 Task: Make in the project AgileHarbor an epic 'IT Capacity Management Process Improvement'. Create in the project AgileHarbor an epic 'IT Availability Management Process Improvement'. Add in the project AgileHarbor an epic 'IT Financial Management Process Improvement'
Action: Mouse moved to (159, 51)
Screenshot: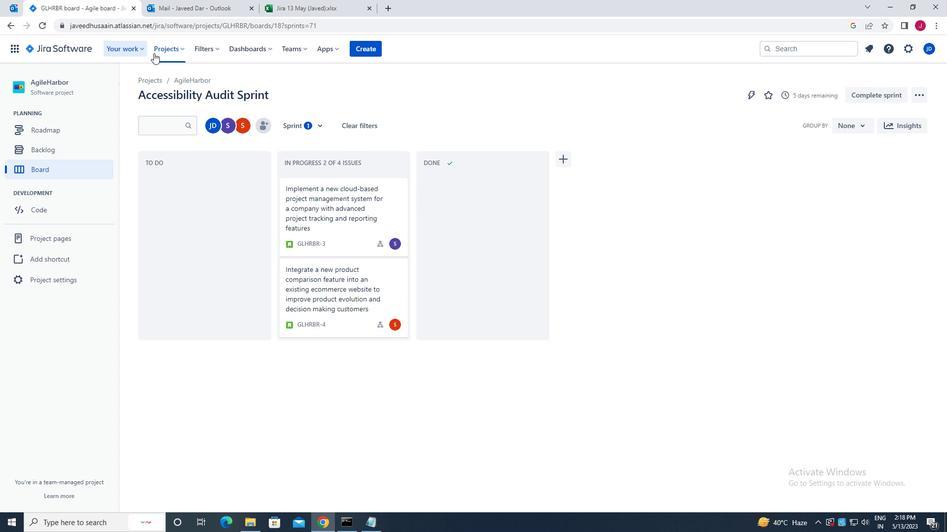 
Action: Mouse pressed left at (159, 51)
Screenshot: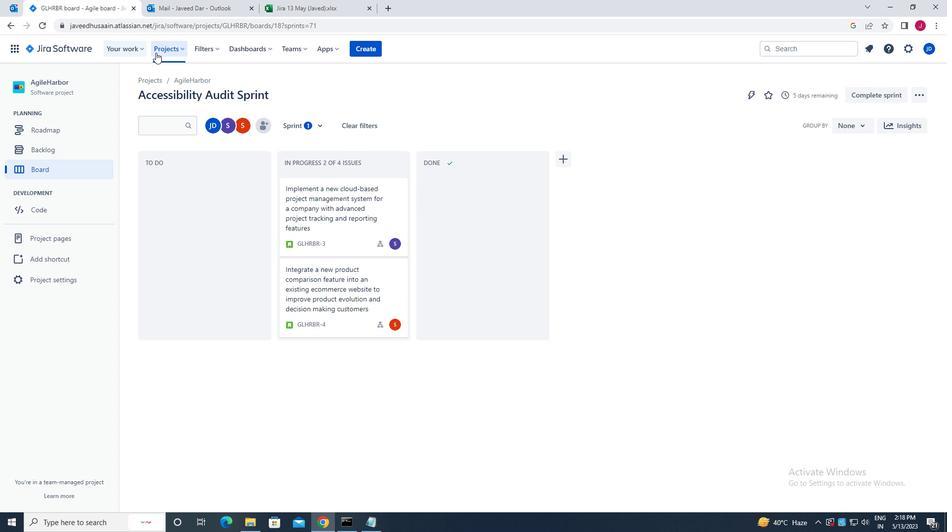 
Action: Mouse moved to (221, 90)
Screenshot: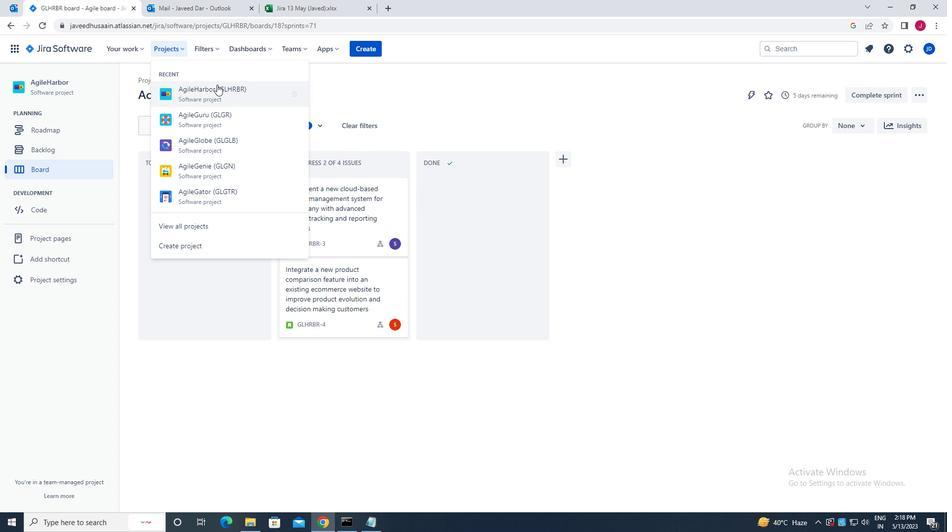 
Action: Mouse pressed left at (221, 90)
Screenshot: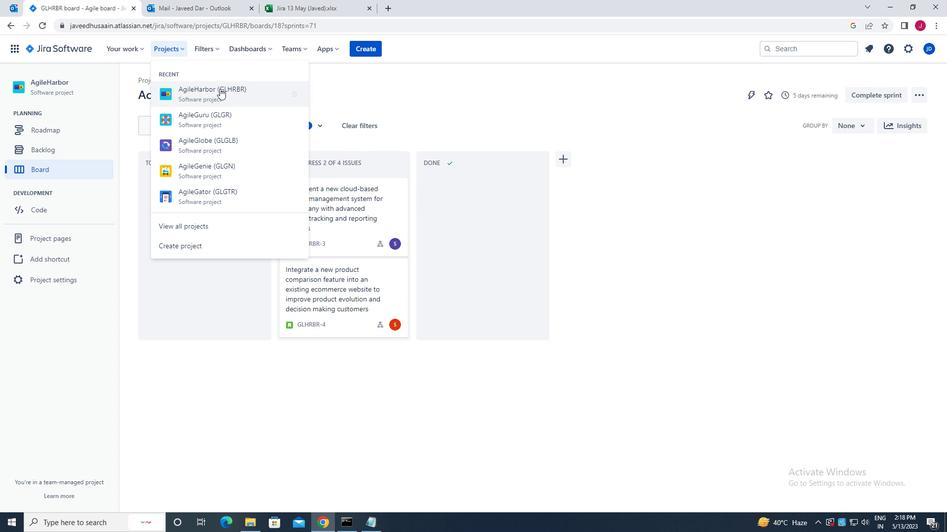 
Action: Mouse moved to (79, 149)
Screenshot: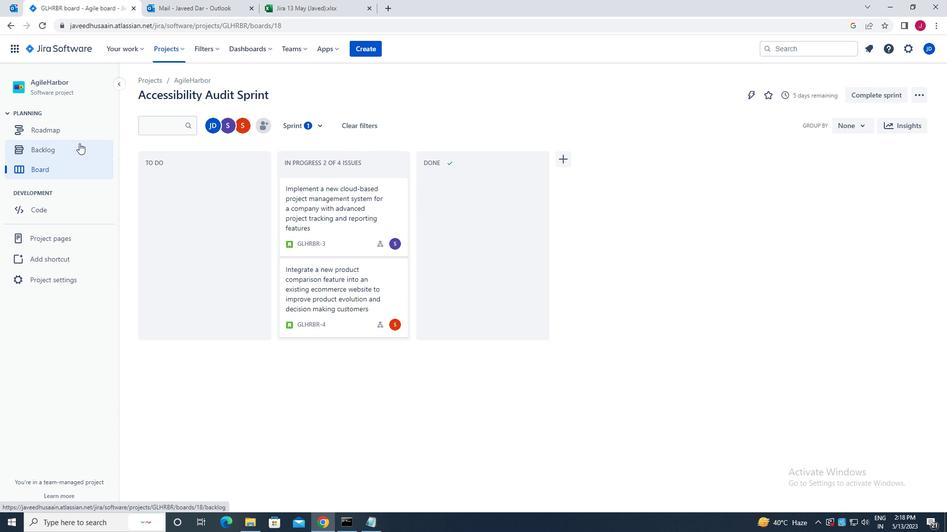 
Action: Mouse pressed left at (79, 149)
Screenshot: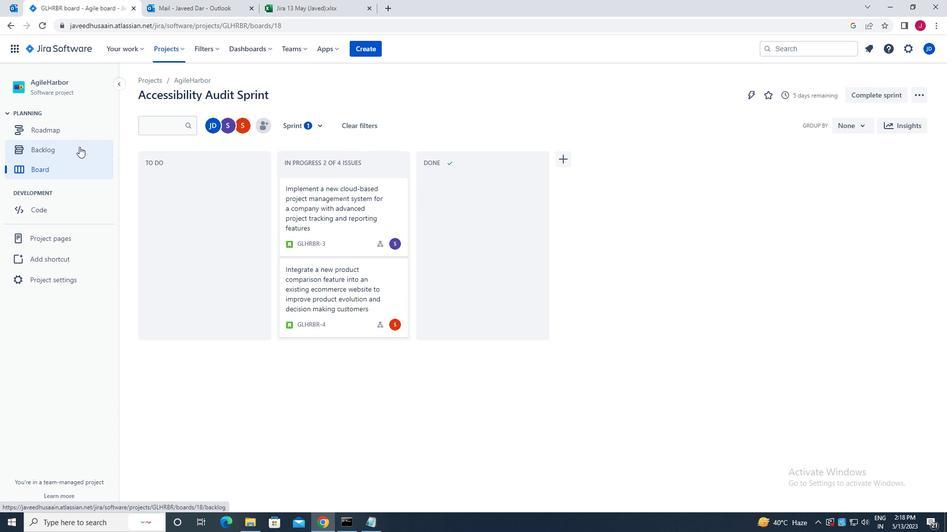 
Action: Mouse moved to (294, 123)
Screenshot: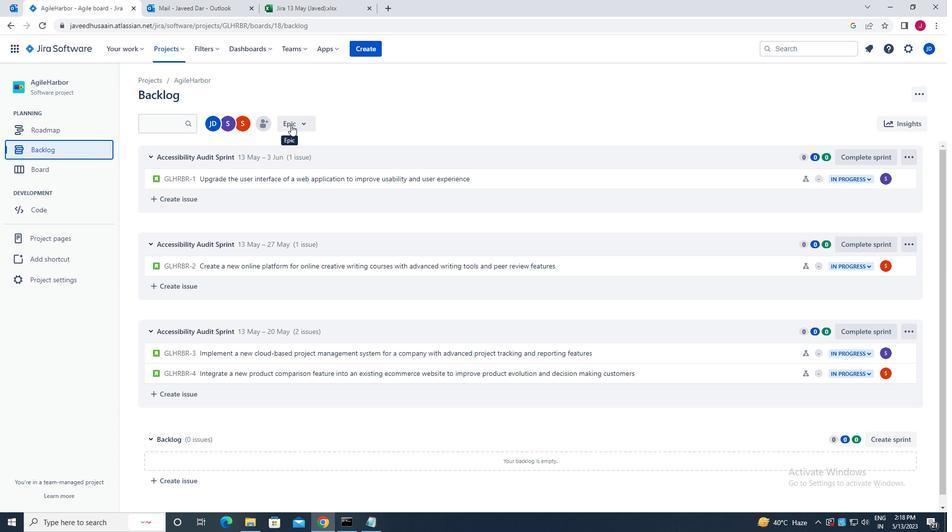 
Action: Mouse pressed left at (294, 123)
Screenshot: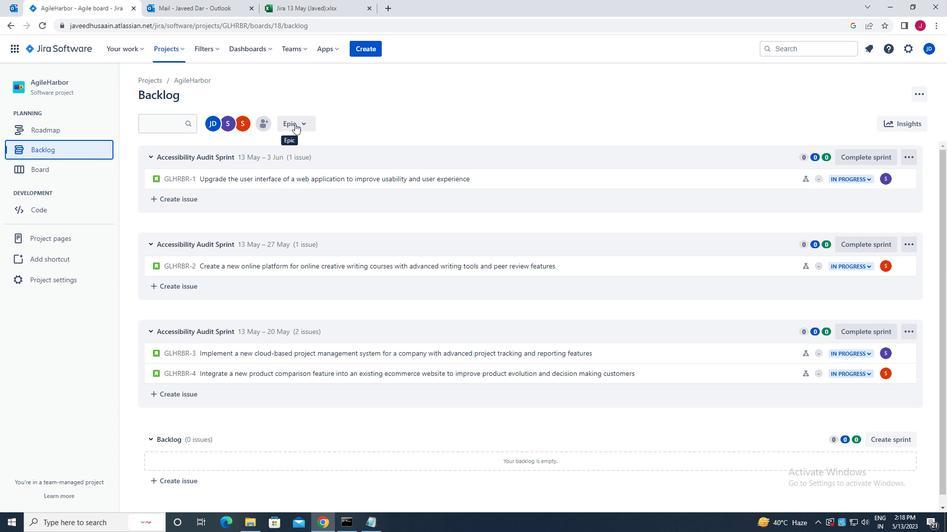 
Action: Mouse moved to (298, 183)
Screenshot: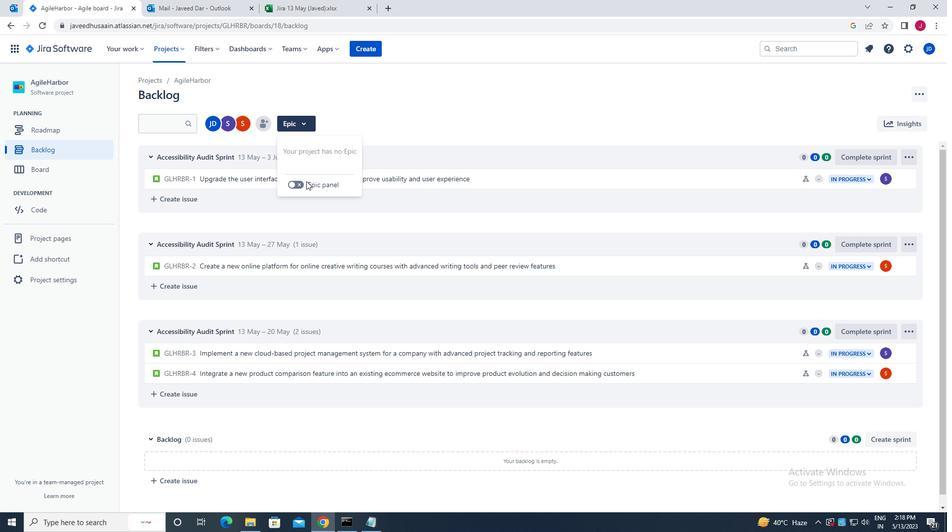 
Action: Mouse pressed left at (298, 183)
Screenshot: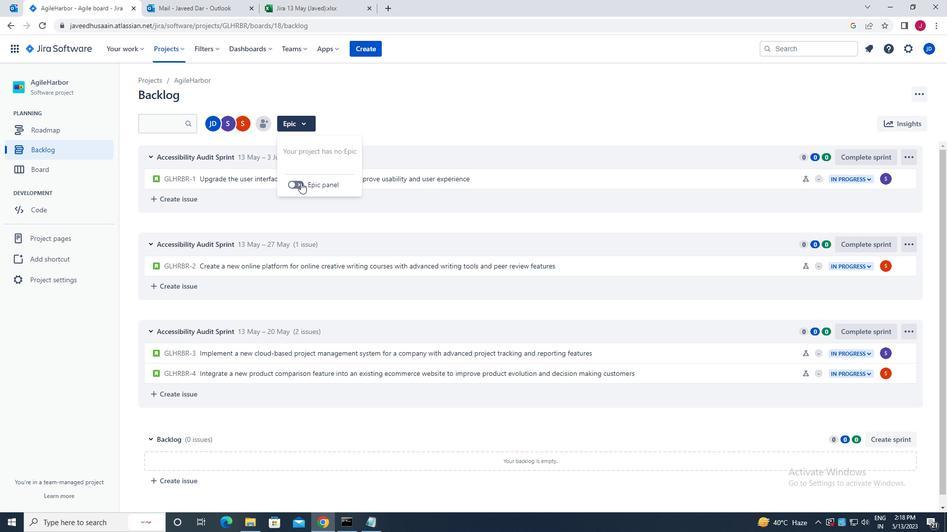 
Action: Mouse moved to (208, 341)
Screenshot: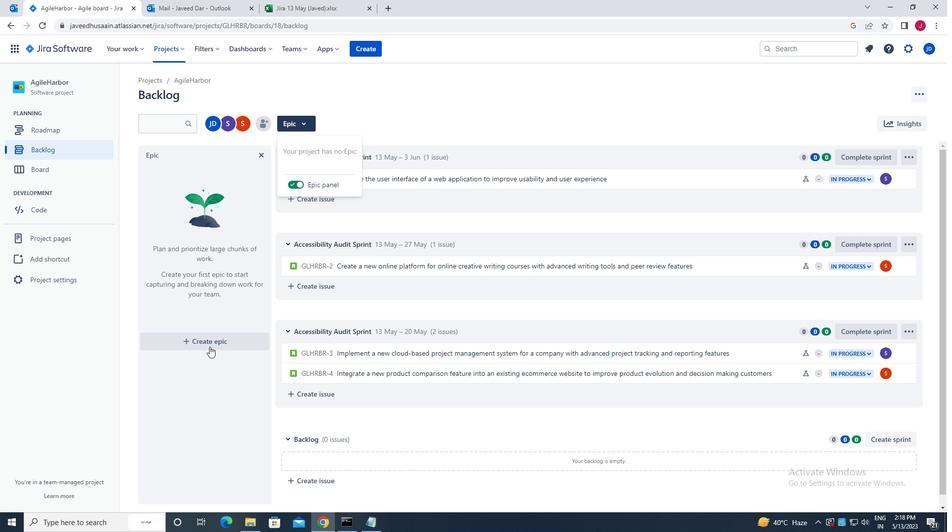 
Action: Mouse pressed left at (208, 341)
Screenshot: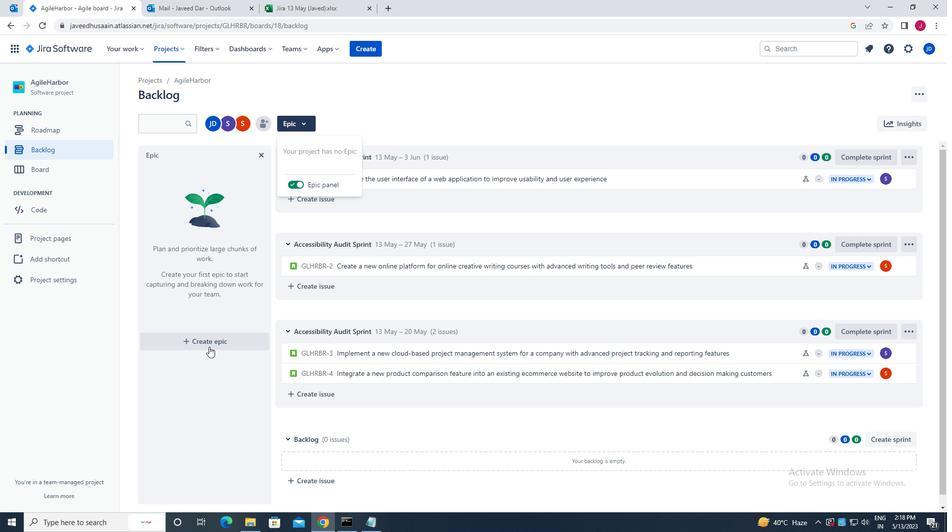 
Action: Mouse moved to (215, 341)
Screenshot: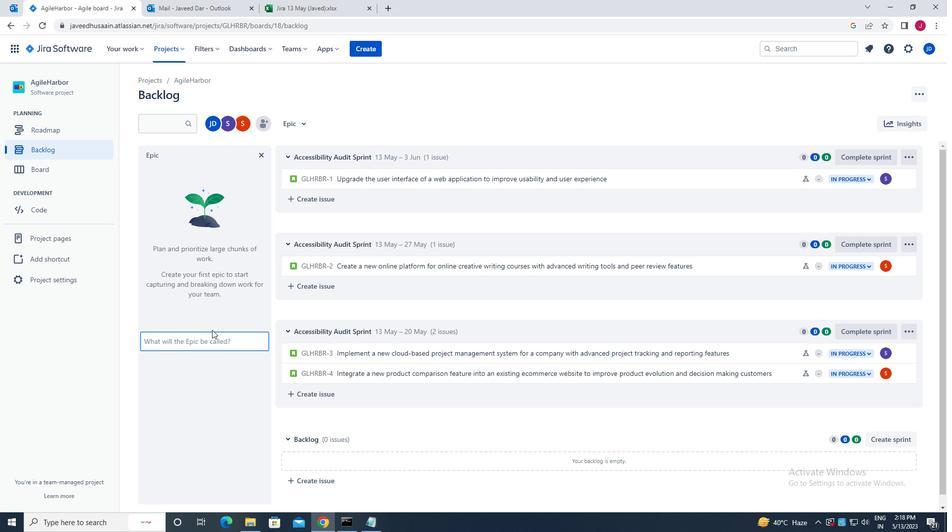 
Action: Mouse pressed left at (215, 341)
Screenshot: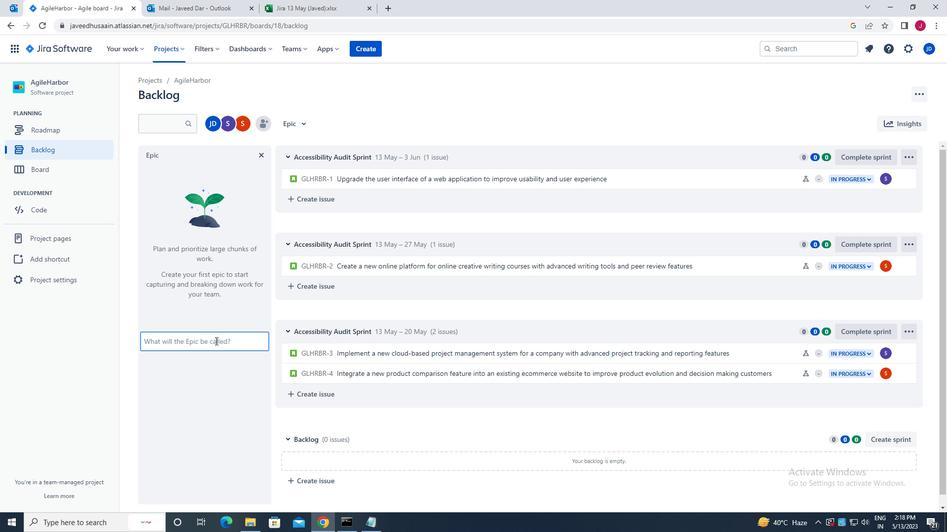 
Action: Mouse moved to (217, 341)
Screenshot: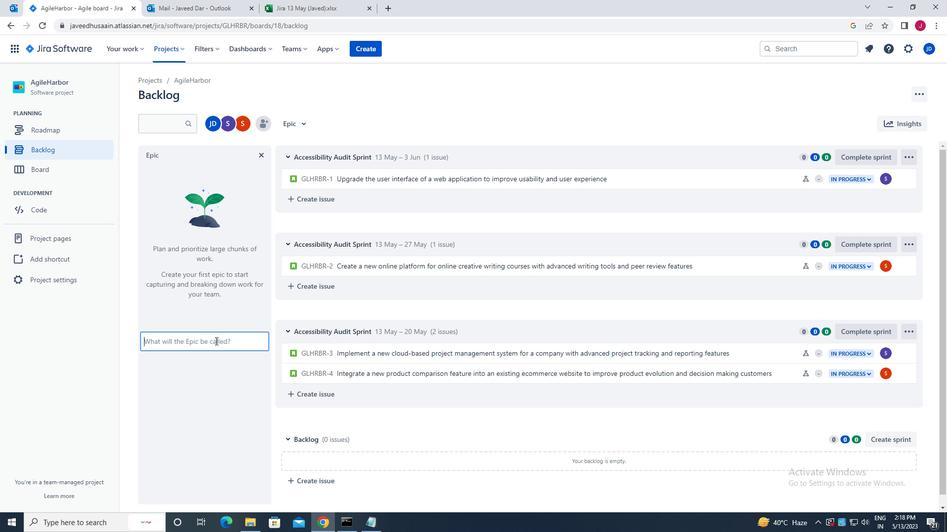 
Action: Key pressed it<Key.space>c<Key.caps_lock>apacity<Key.space><Key.caps_lock>m<Key.caps_lock>anagement<Key.space><Key.caps_lock>p<Key.caps_lock>rocess<Key.space><Key.caps_lock>i<Key.caps_lock>mprovement<Key.enter>
Screenshot: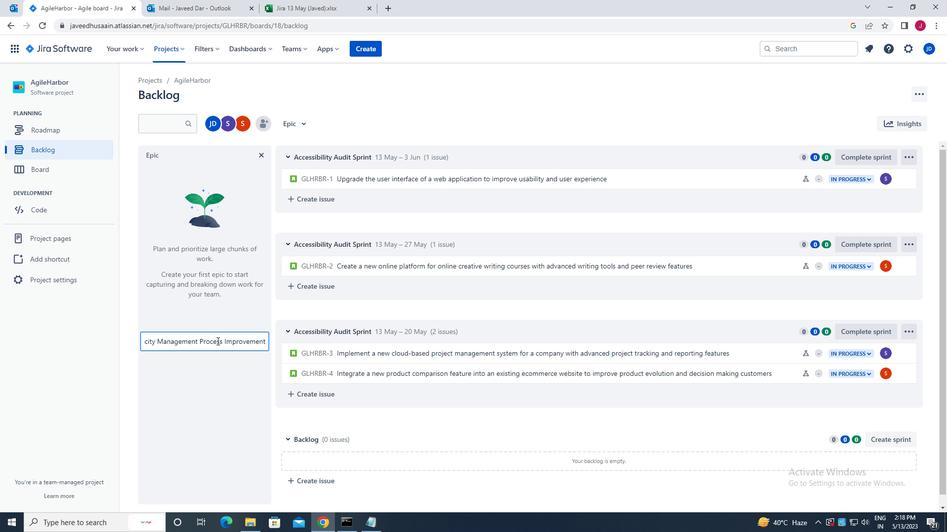 
Action: Mouse moved to (222, 235)
Screenshot: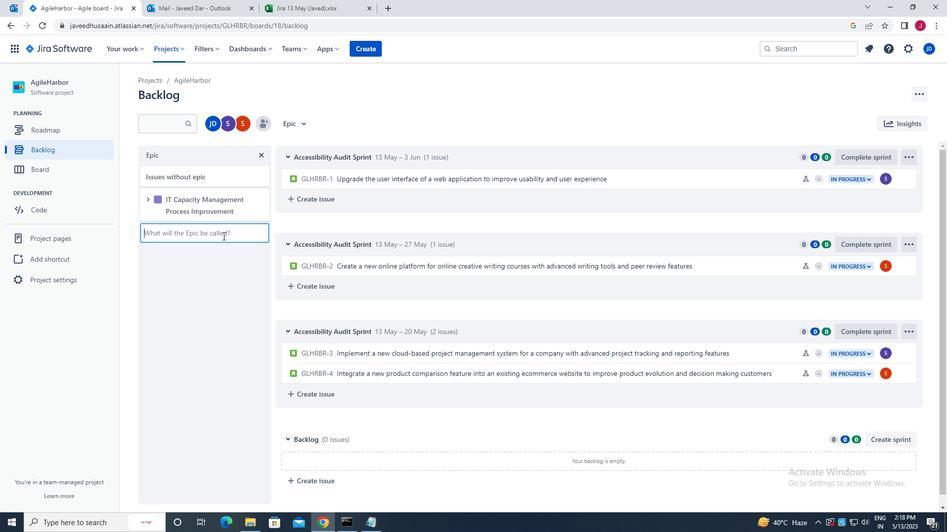 
Action: Mouse pressed left at (222, 235)
Screenshot: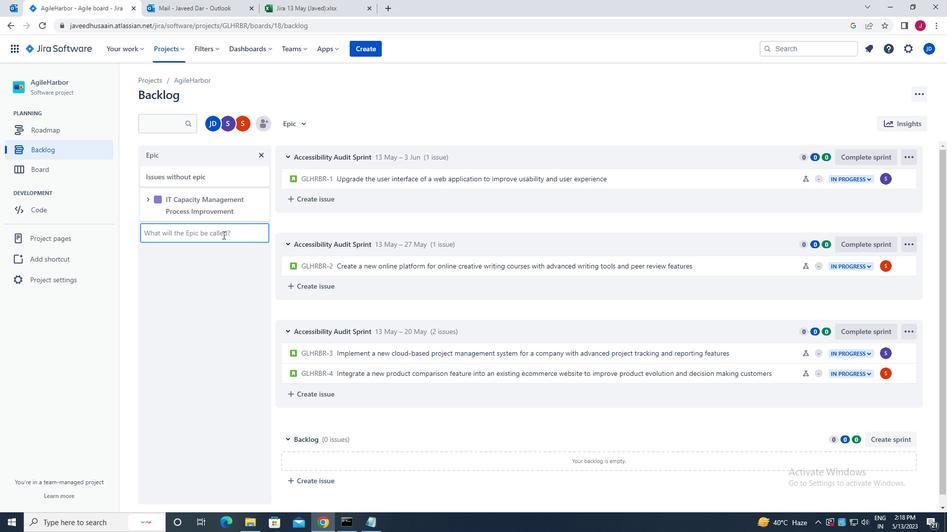 
Action: Key pressed <Key.caps_lock>it<Key.space>c<Key.caps_lock>a<Key.backspace><Key.backspace><Key.caps_lock>a<Key.caps_lock>vailability<Key.space><Key.caps_lock>m<Key.caps_lock>anagement<Key.space><Key.caps_lock>p<Key.caps_lock>rocess<Key.space><Key.caps_lock>i<Key.caps_lock>mprovement<Key.enter>
Screenshot: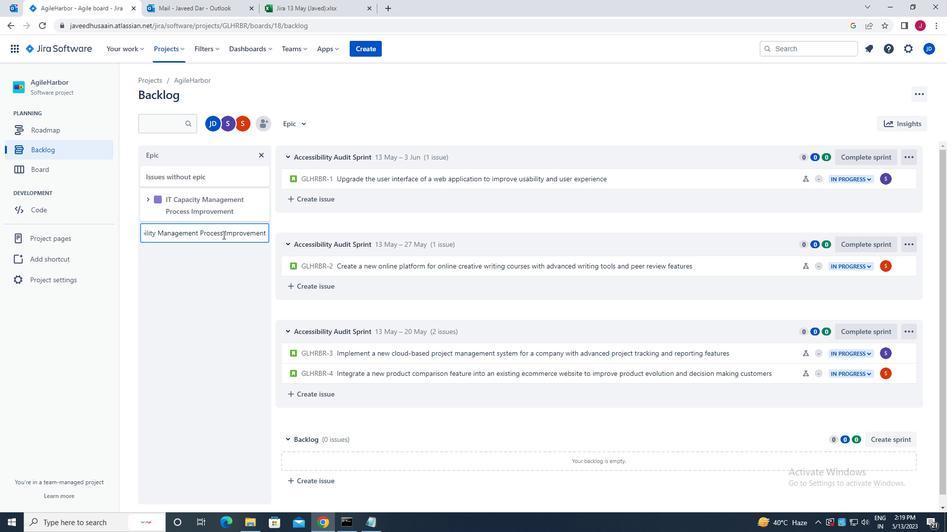 
Action: Mouse moved to (219, 267)
Screenshot: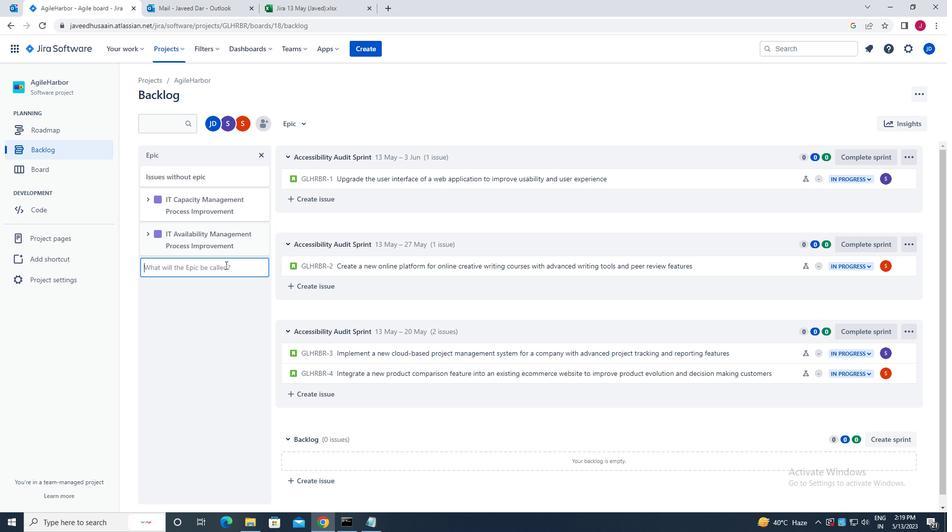 
Action: Mouse pressed left at (219, 267)
Screenshot: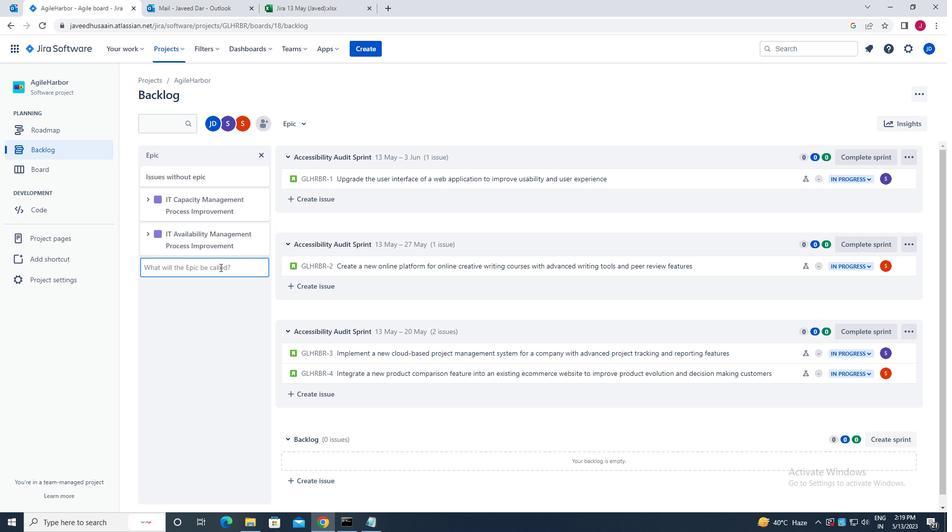 
Action: Mouse moved to (222, 268)
Screenshot: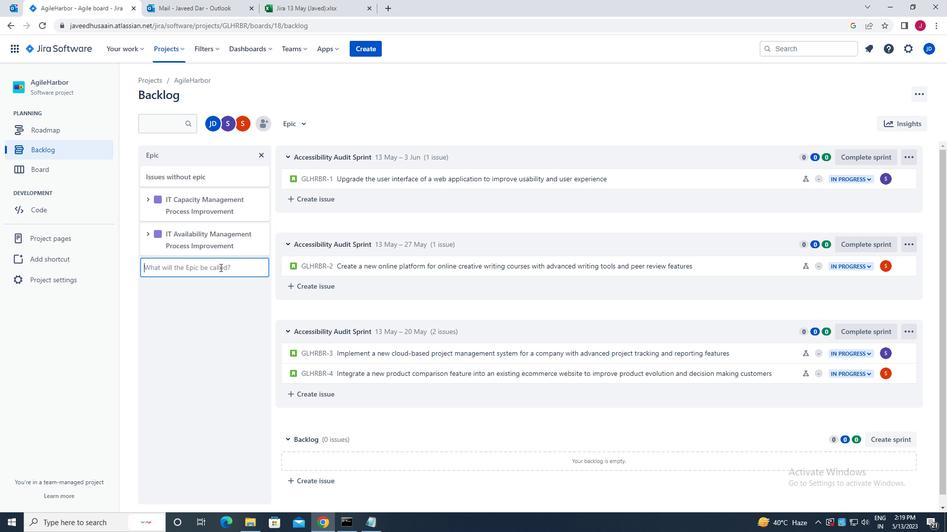 
Action: Key pressed <Key.caps_lock>it<Key.space>f<Key.caps_lock>inancial<Key.space><Key.caps_lock>m<Key.caps_lock>anagement<Key.space><Key.caps_lock>p<Key.caps_lock>rocess<Key.space><Key.caps_lock>i<Key.caps_lock>mprovement<Key.enter>
Screenshot: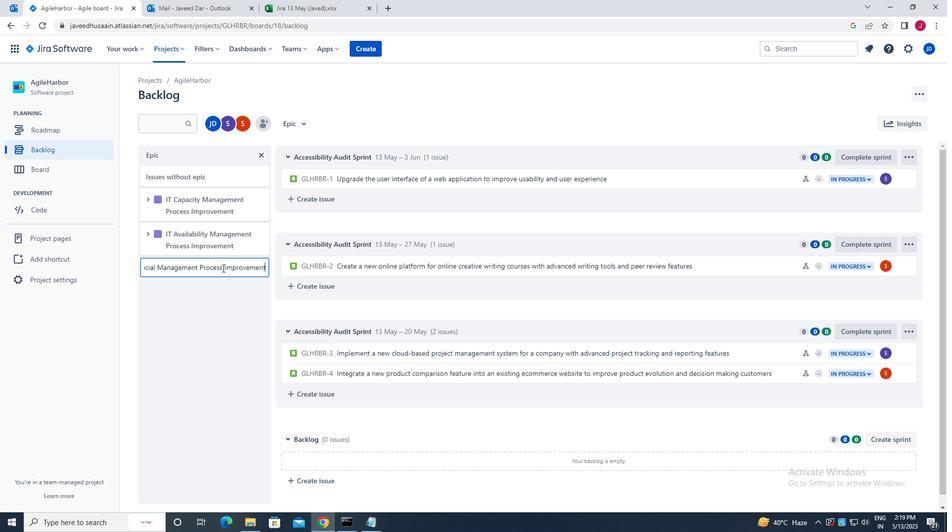
